 Task: Discover the nearest lighthouses to Martha's Vineyard, Massachusetts, and Nantucket, Massachusetts.
Action: Mouse moved to (166, 64)
Screenshot: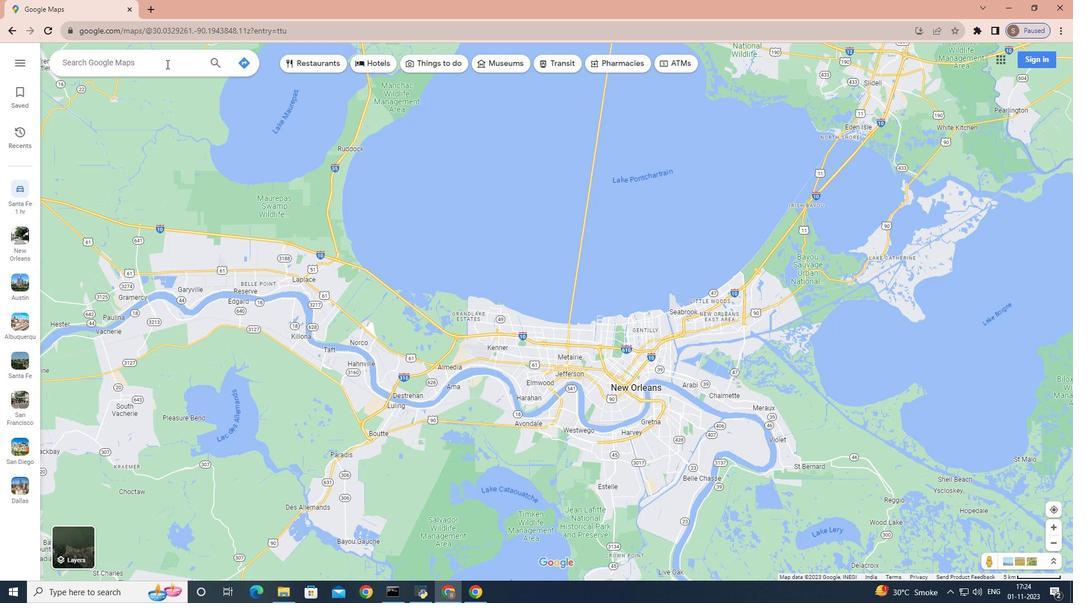 
Action: Mouse pressed left at (166, 64)
Screenshot: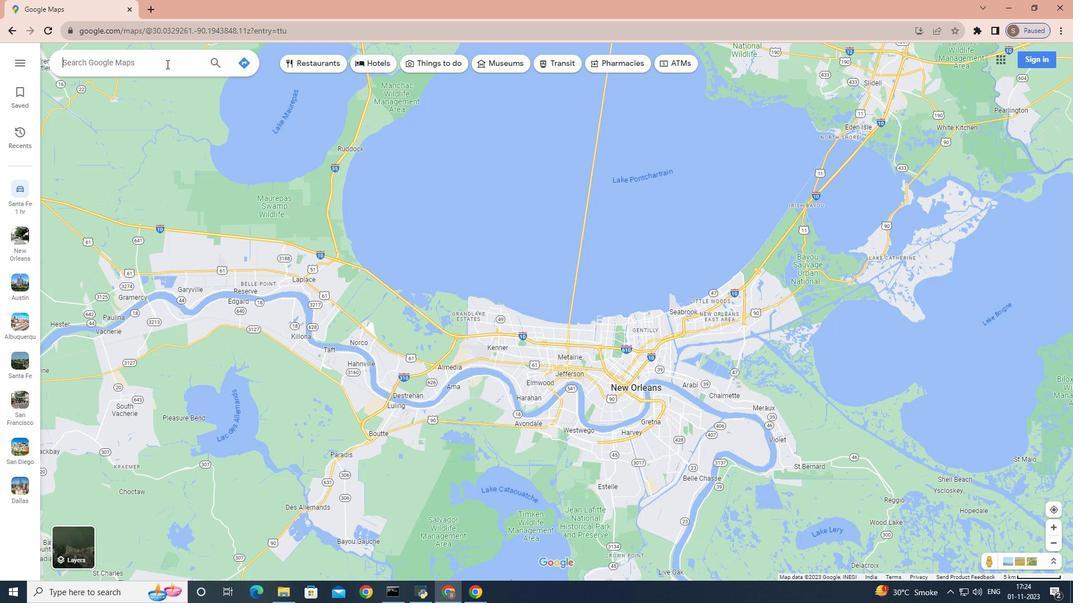 
Action: Key pressed <Key.shift_r>Martha's<Key.space><Key.shift>Vineyard,<Key.space><Key.shift>Massachusetts
Screenshot: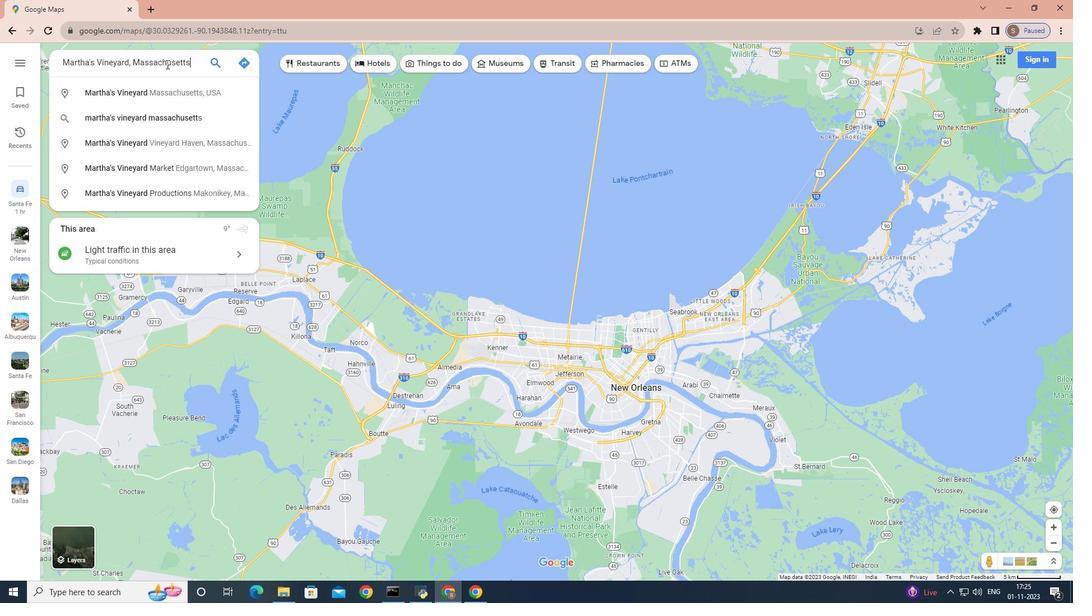 
Action: Mouse moved to (162, 64)
Screenshot: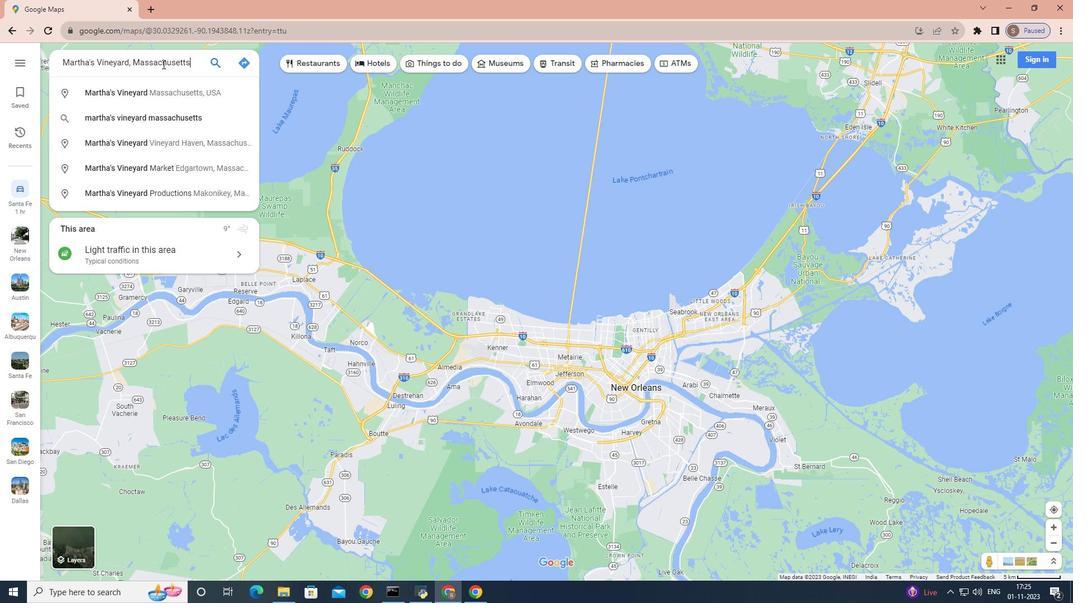 
Action: Key pressed <Key.enter>
Screenshot: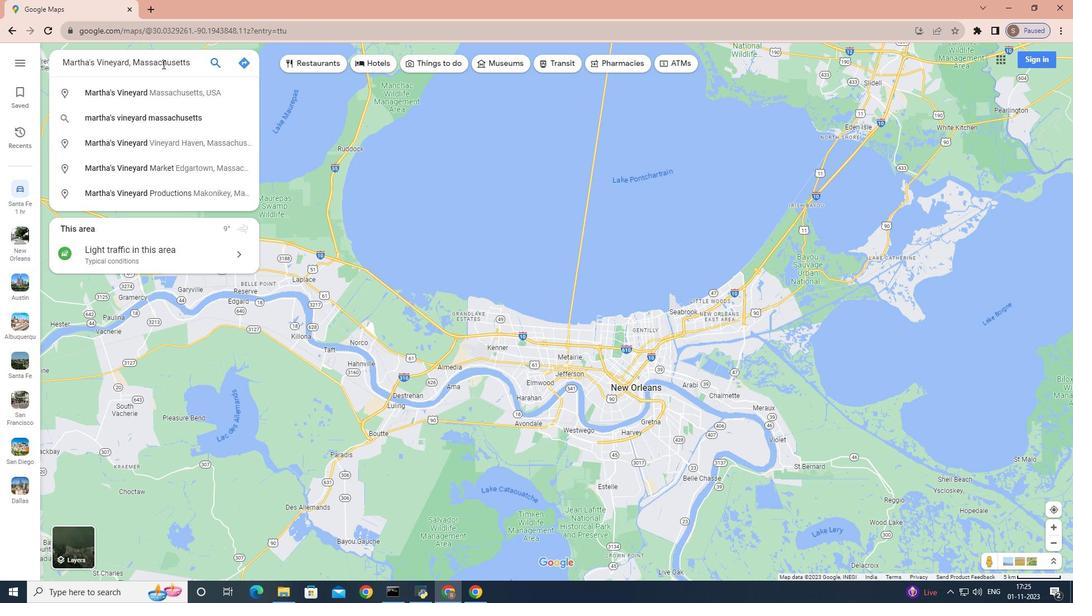 
Action: Mouse moved to (155, 283)
Screenshot: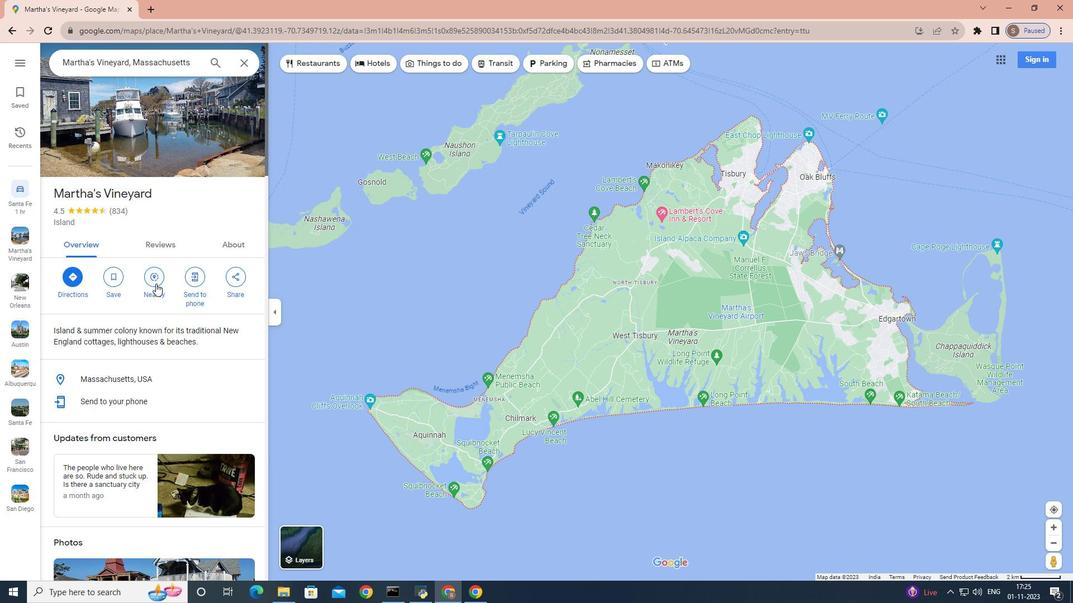 
Action: Mouse pressed left at (155, 283)
Screenshot: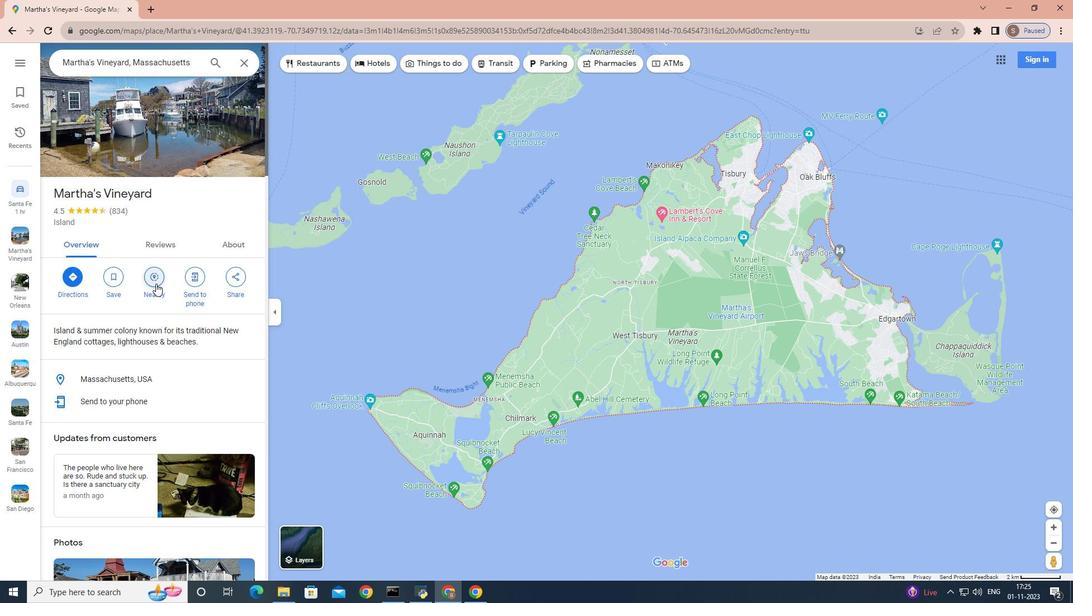 
Action: Mouse moved to (161, 171)
Screenshot: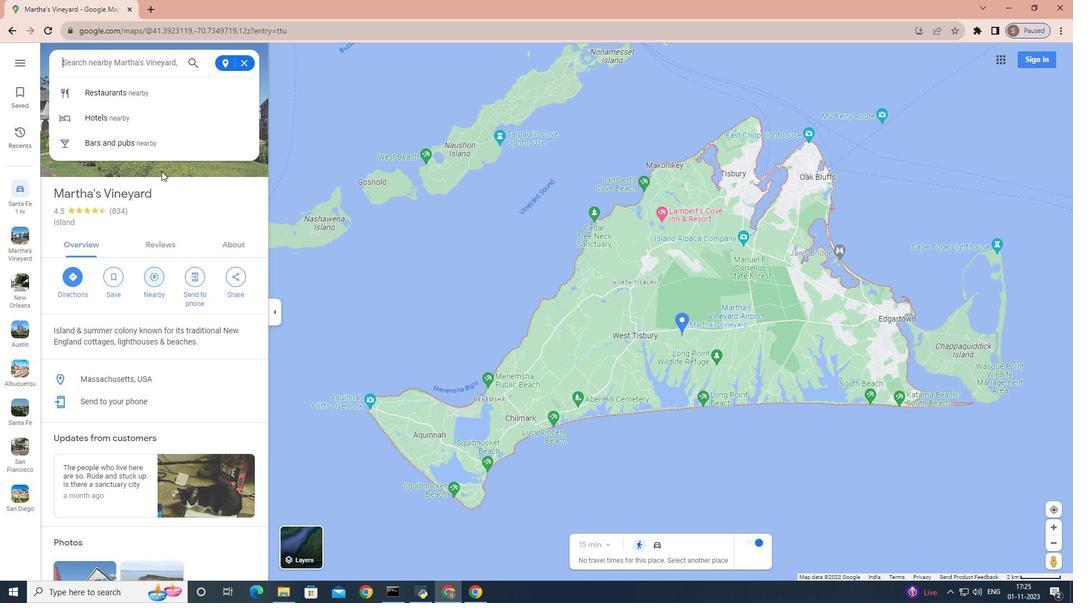 
Action: Key pressed lighthouses<Key.enter>
Screenshot: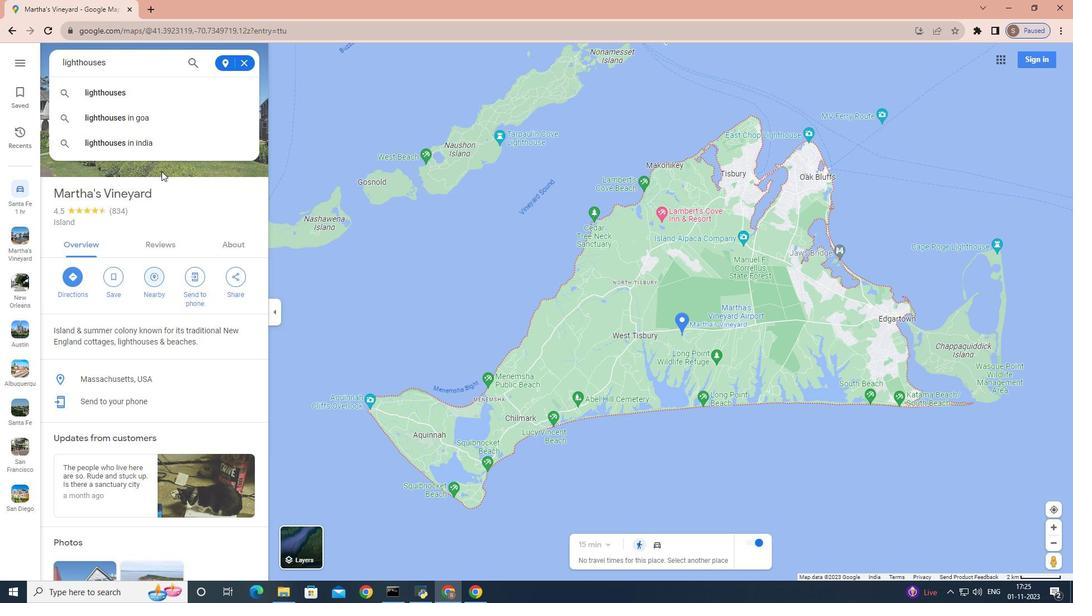 
Action: Mouse moved to (244, 60)
Screenshot: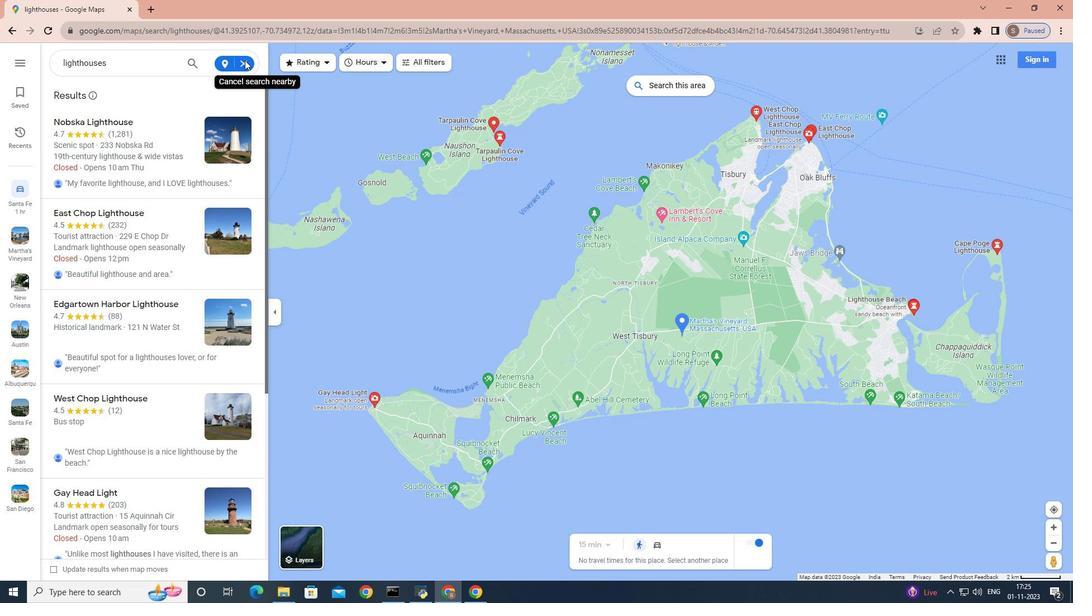 
Action: Mouse pressed left at (244, 60)
Screenshot: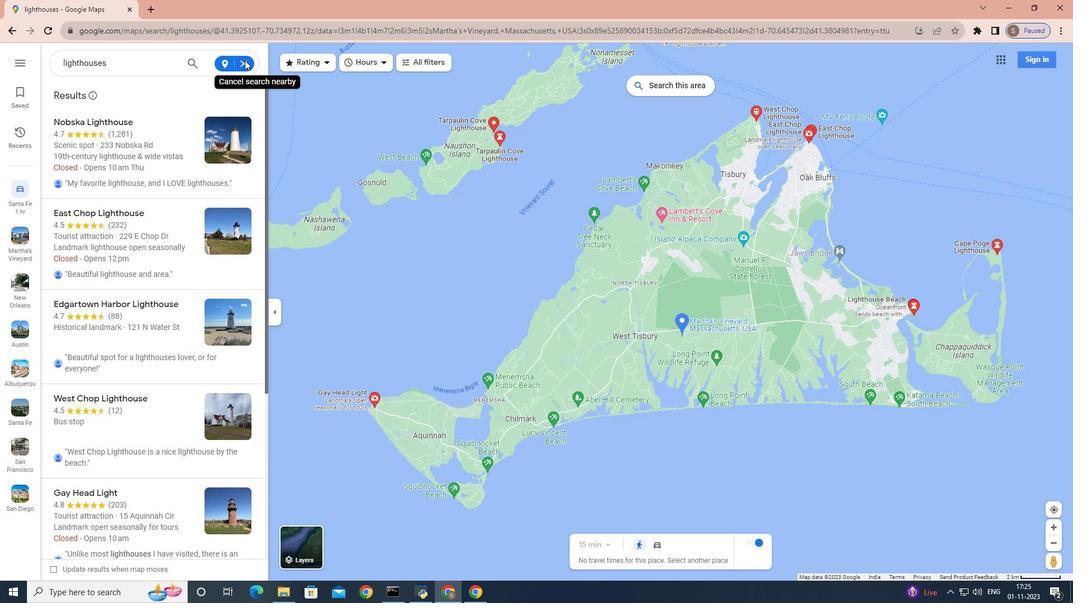 
Action: Mouse pressed left at (244, 60)
Screenshot: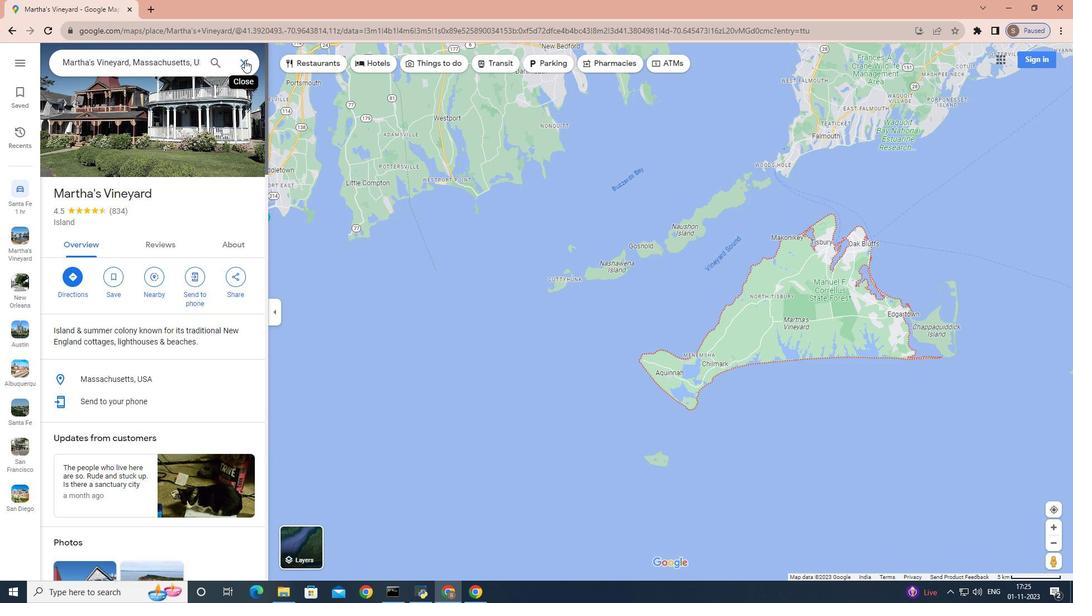 
Action: Key pressed <Key.shift>Nantucket,<Key.space><Key.shift>Massachusetts<Key.enter>
Screenshot: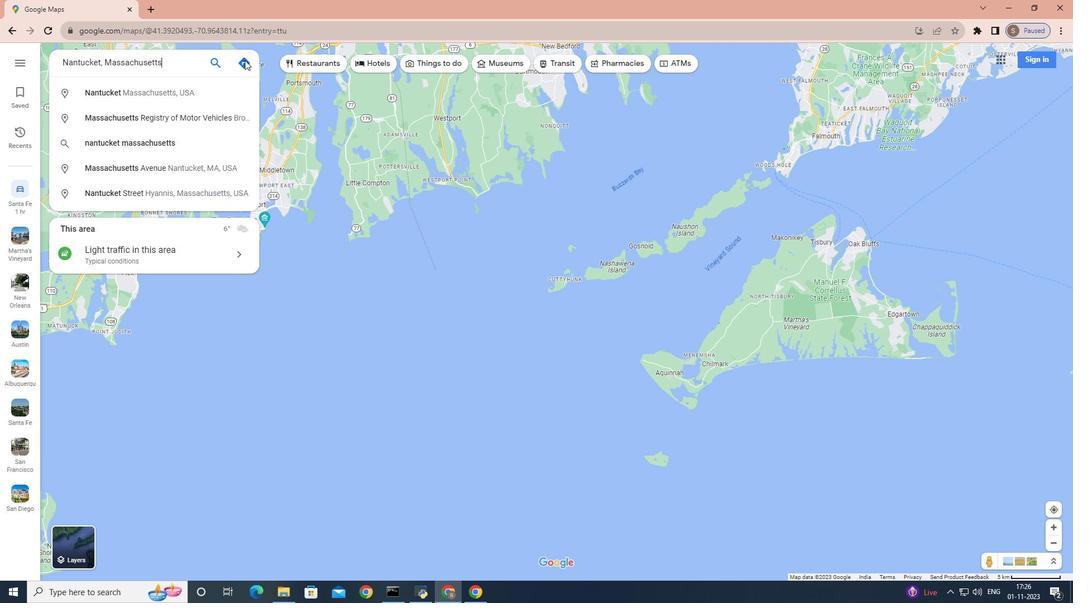 
Action: Mouse moved to (153, 257)
Screenshot: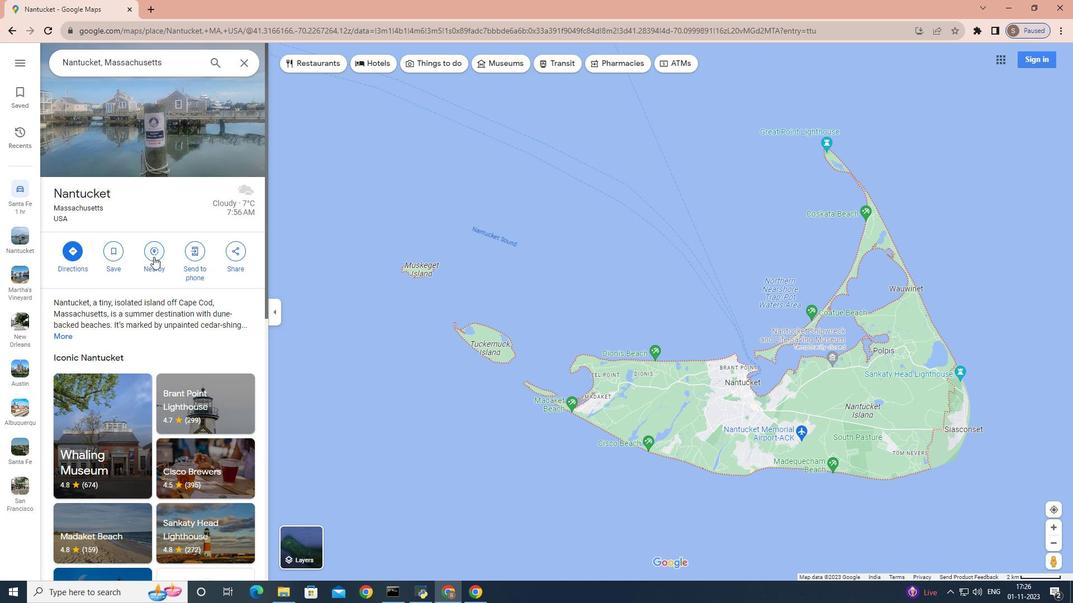 
Action: Mouse pressed left at (153, 257)
Screenshot: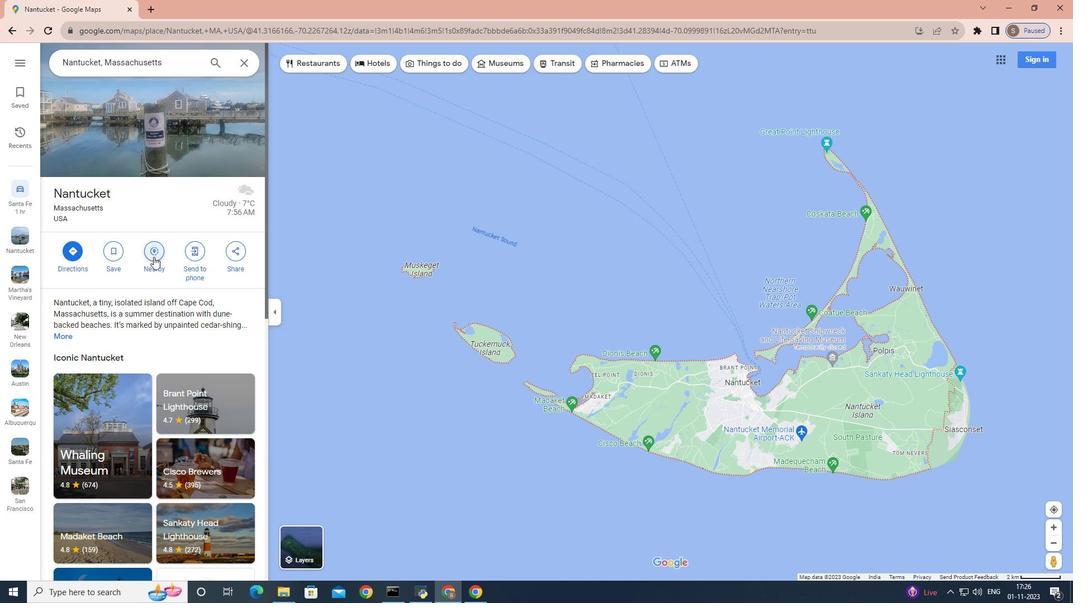 
Action: Mouse moved to (155, 252)
Screenshot: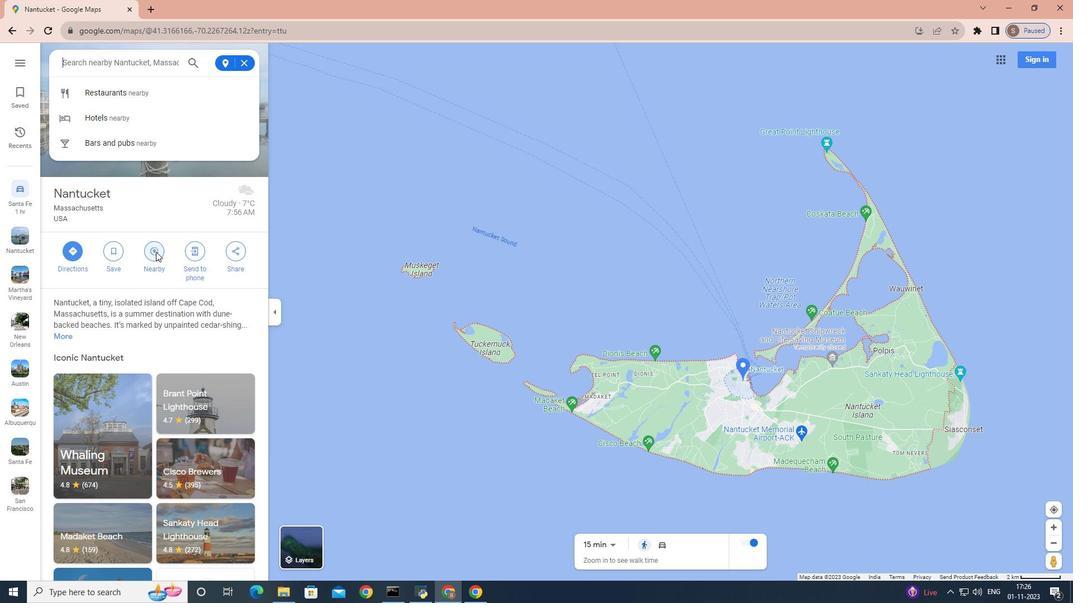 
Action: Key pressed lighthouses<Key.enter>
Screenshot: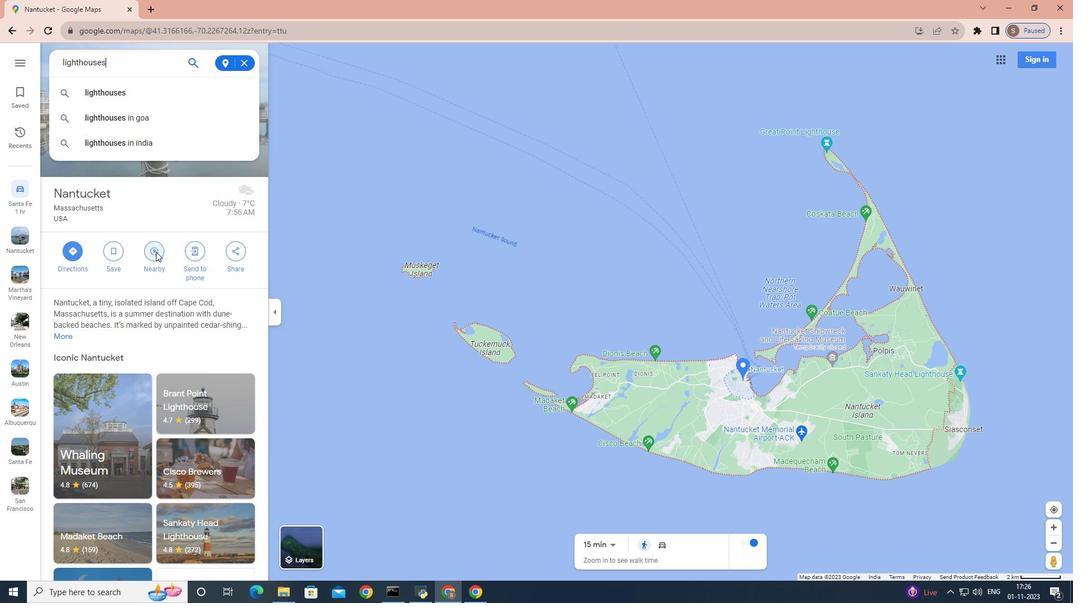 
Action: Mouse moved to (192, 113)
Screenshot: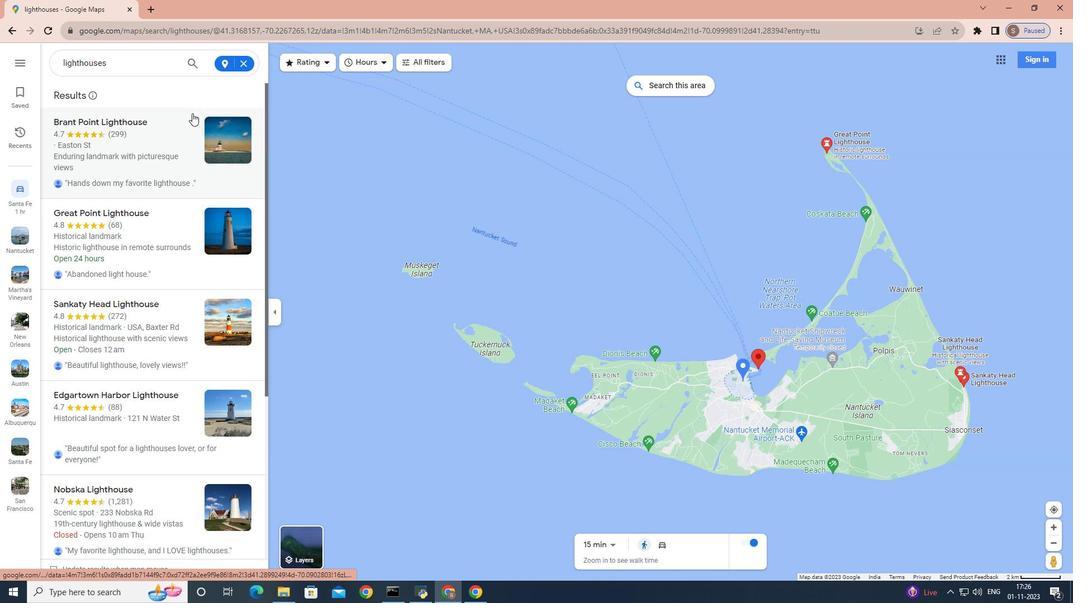 
